 Task: Search for emails containing the term 'isreadyes'.
Action: Mouse moved to (196, 9)
Screenshot: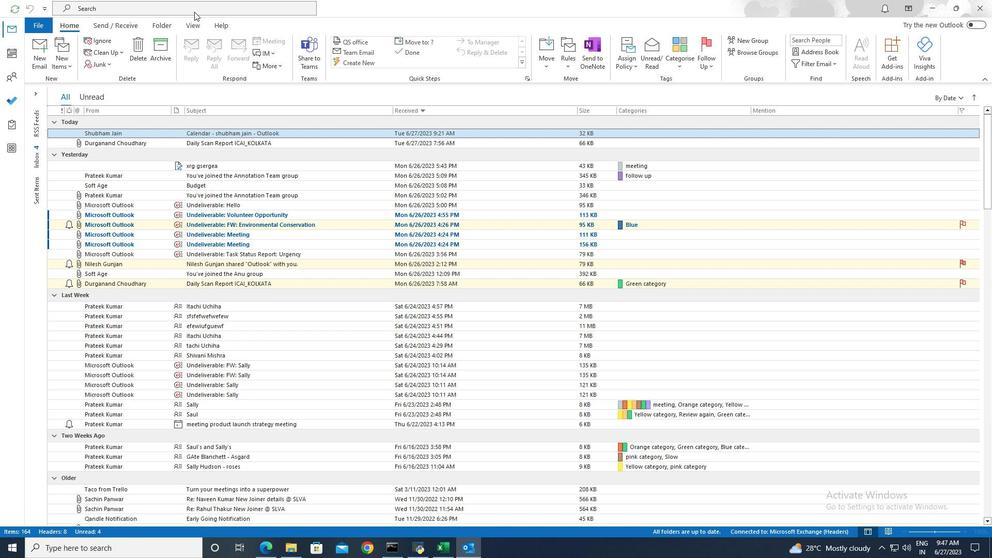 
Action: Mouse pressed left at (196, 9)
Screenshot: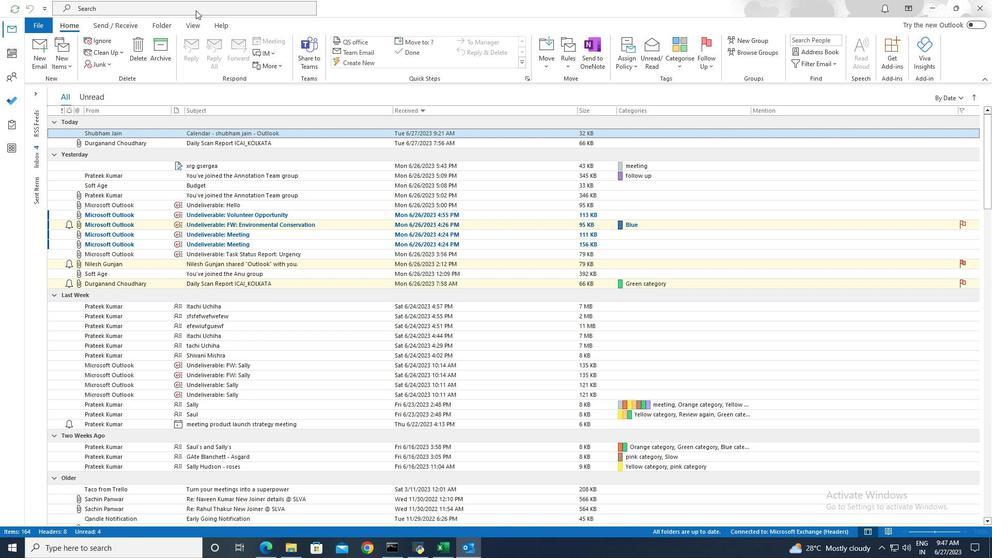 
Action: Mouse moved to (356, 9)
Screenshot: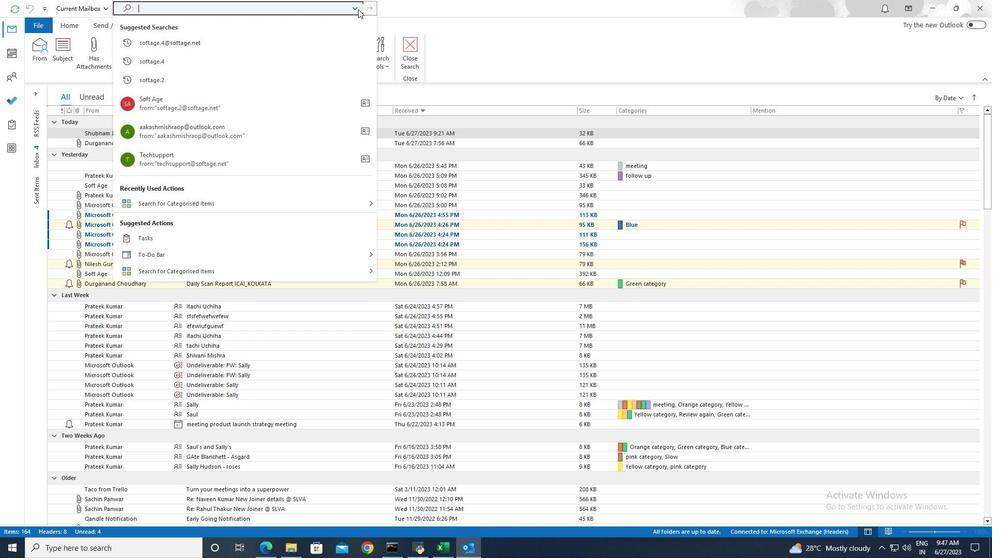 
Action: Mouse pressed left at (356, 9)
Screenshot: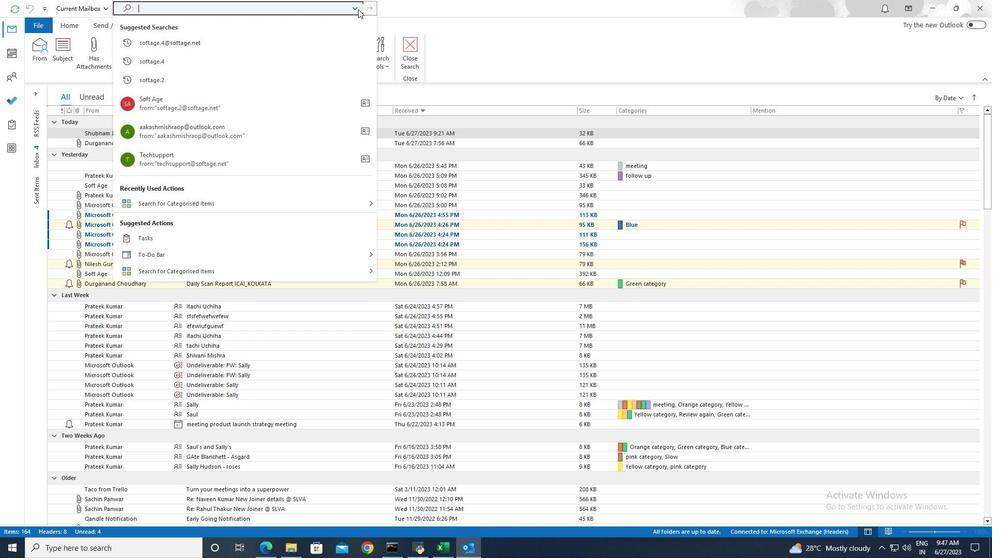 
Action: Mouse moved to (175, 236)
Screenshot: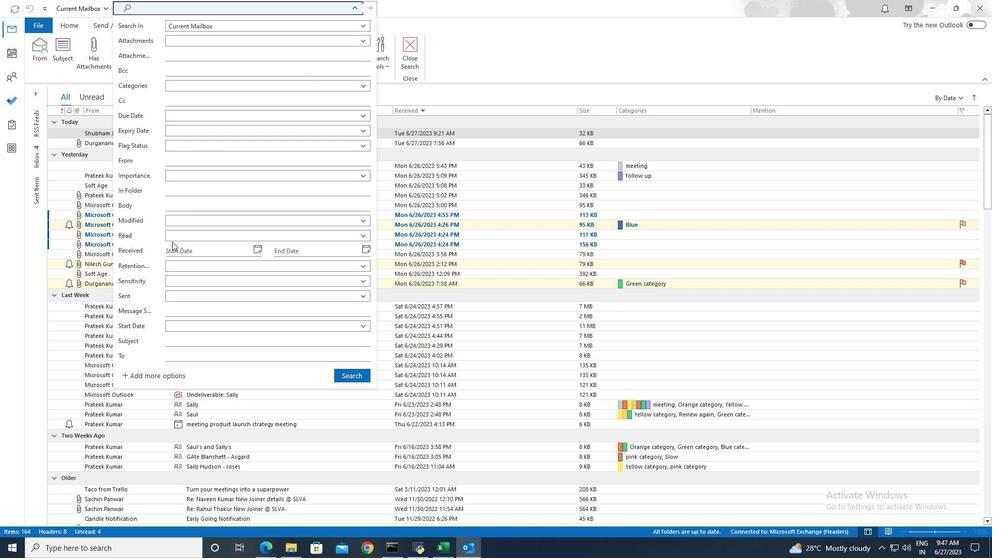 
Action: Mouse pressed left at (175, 236)
Screenshot: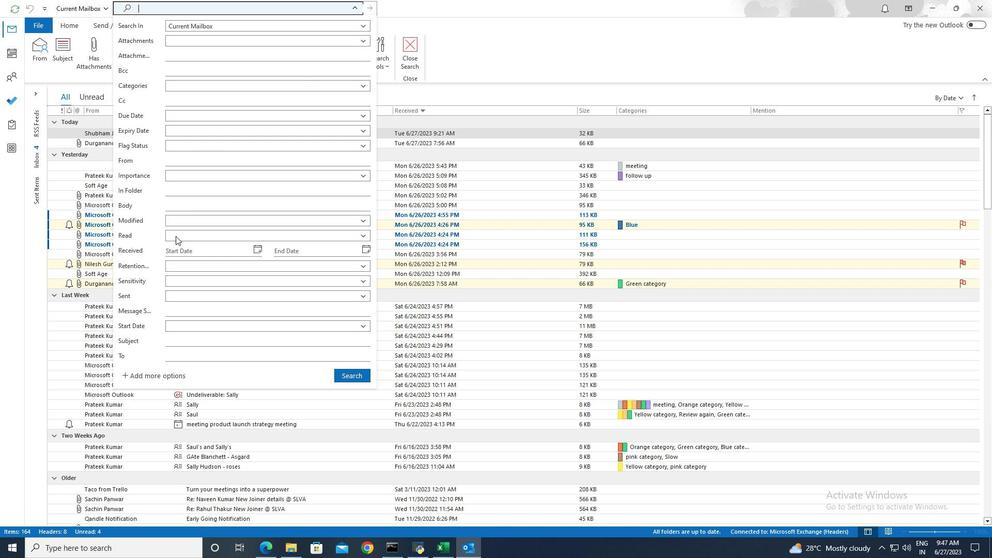 
Action: Mouse moved to (181, 266)
Screenshot: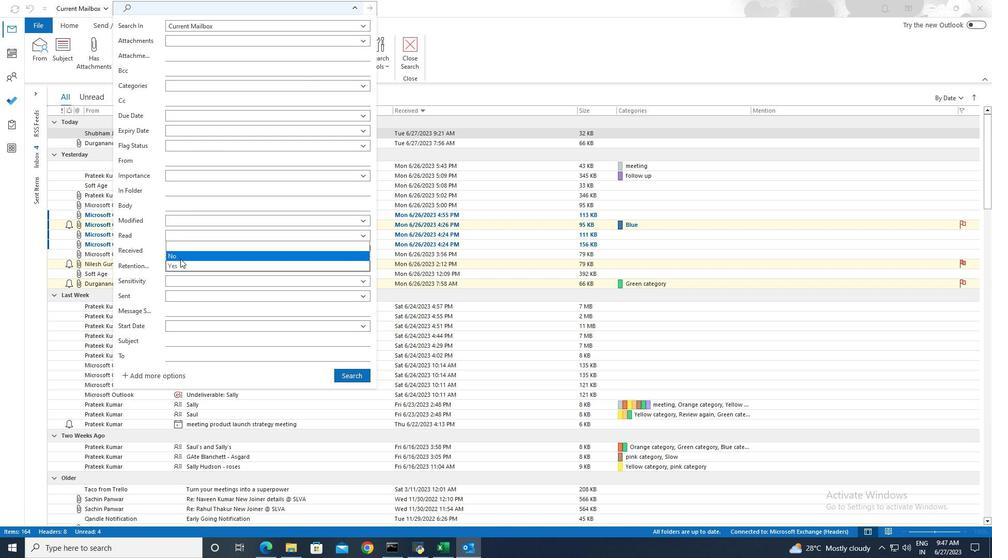 
Action: Mouse pressed left at (181, 266)
Screenshot: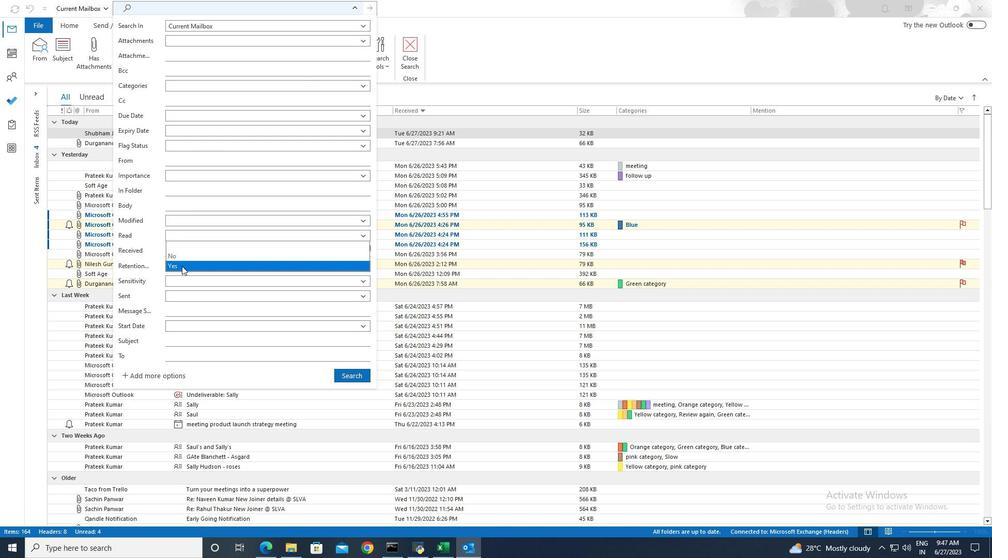 
Action: Mouse moved to (359, 377)
Screenshot: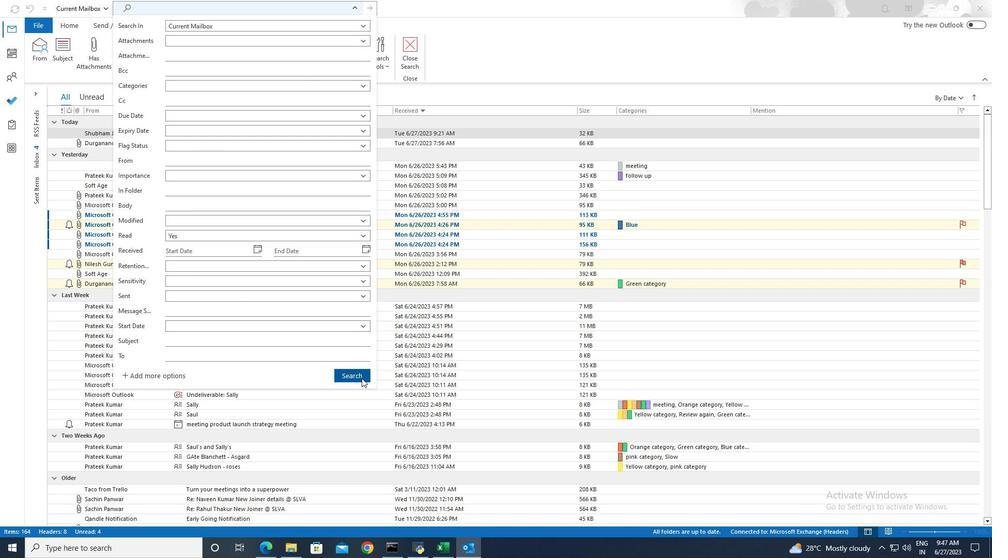 
Action: Mouse pressed left at (359, 377)
Screenshot: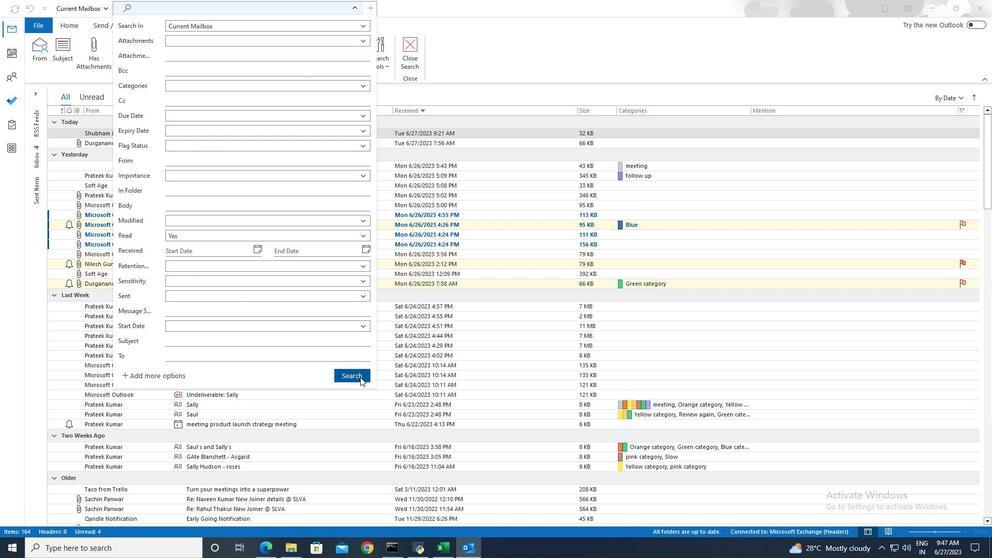 
